 Task: In ticket add ticket type "Task" and add due date "November 29,2023".
Action: Mouse moved to (300, 85)
Screenshot: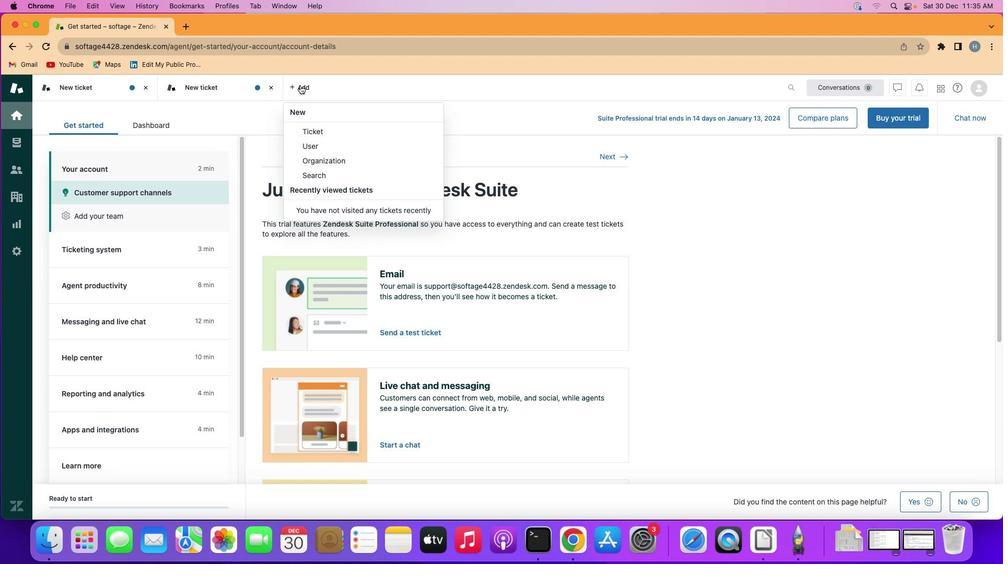 
Action: Mouse pressed left at (300, 85)
Screenshot: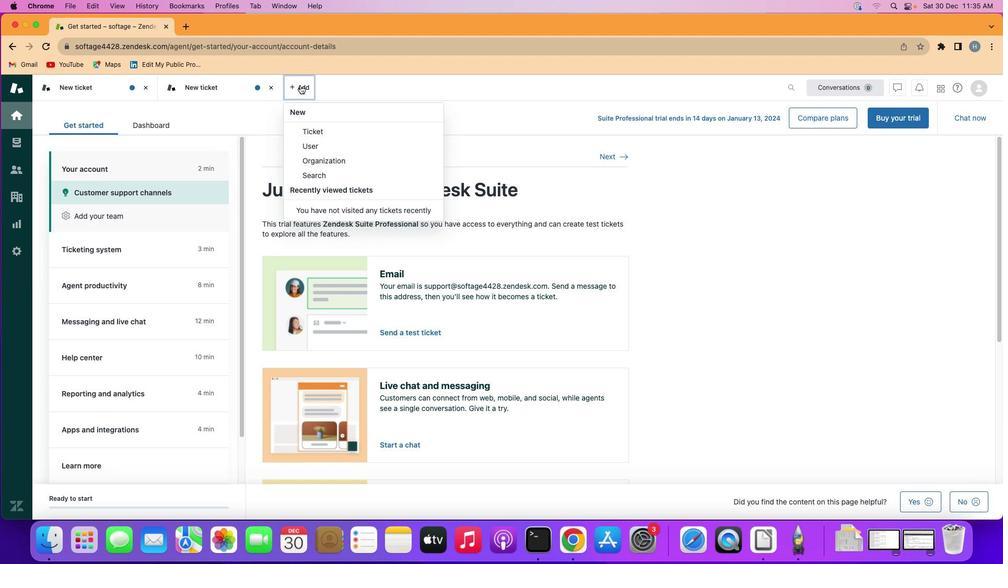 
Action: Mouse moved to (92, 316)
Screenshot: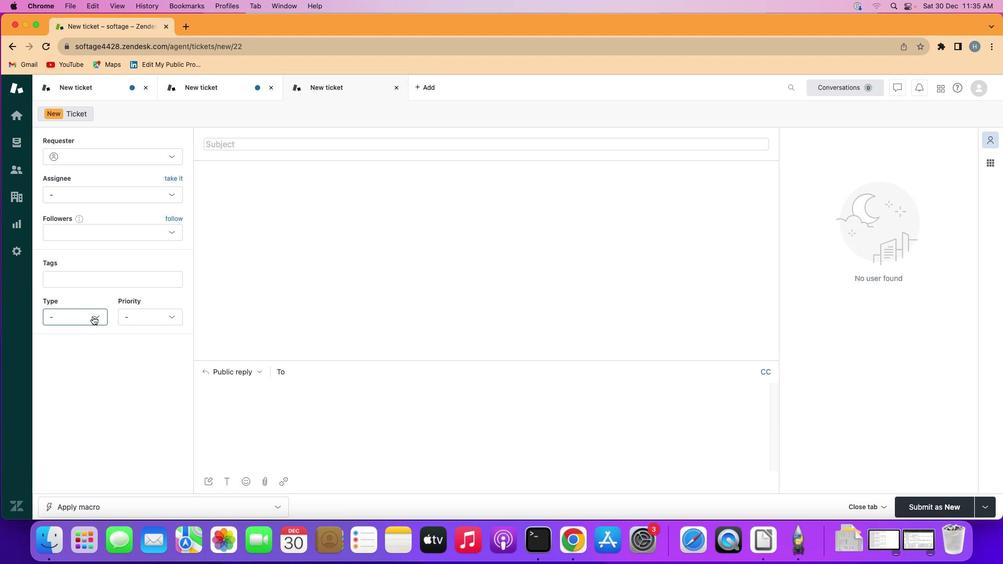 
Action: Mouse pressed left at (92, 316)
Screenshot: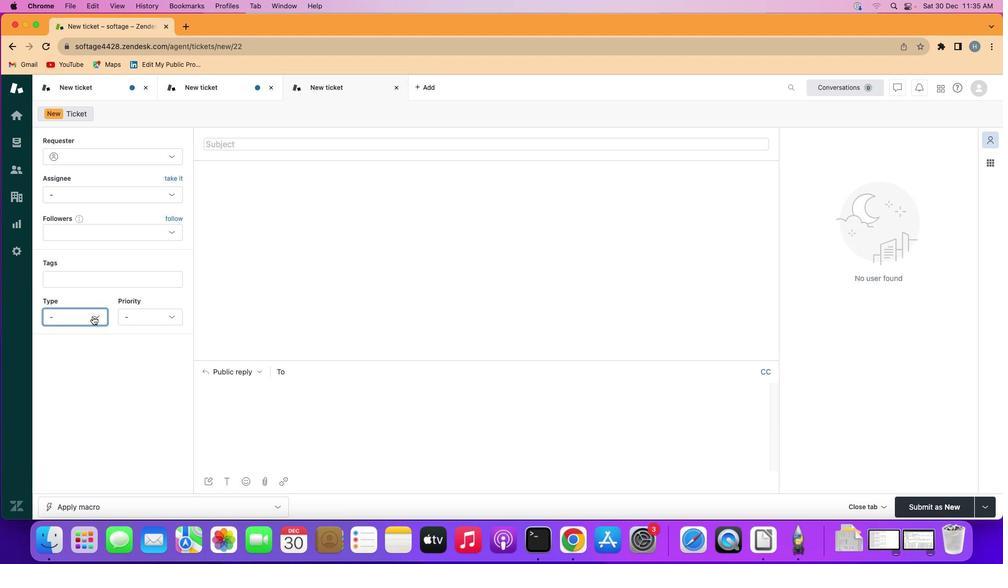 
Action: Mouse moved to (92, 396)
Screenshot: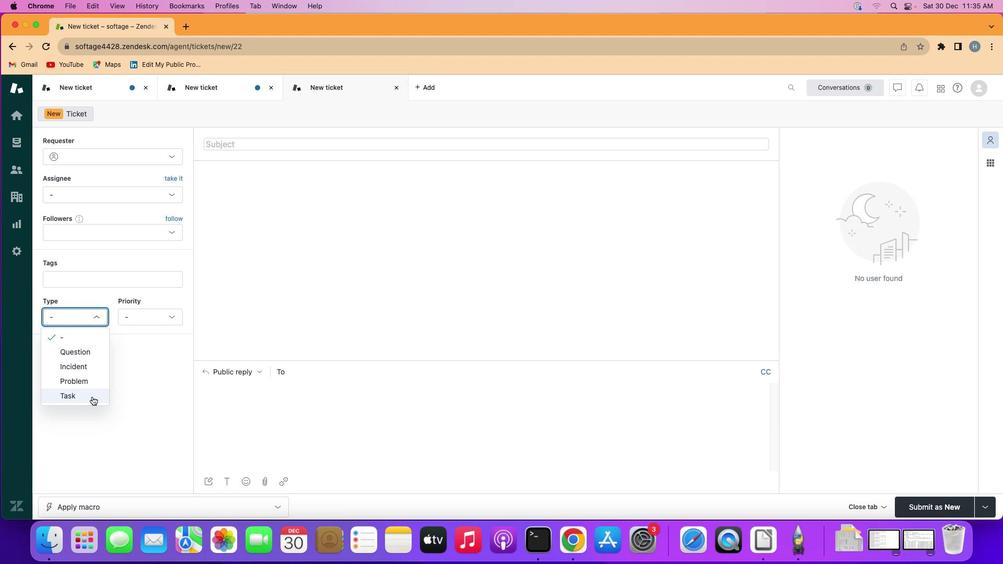 
Action: Mouse pressed left at (92, 396)
Screenshot: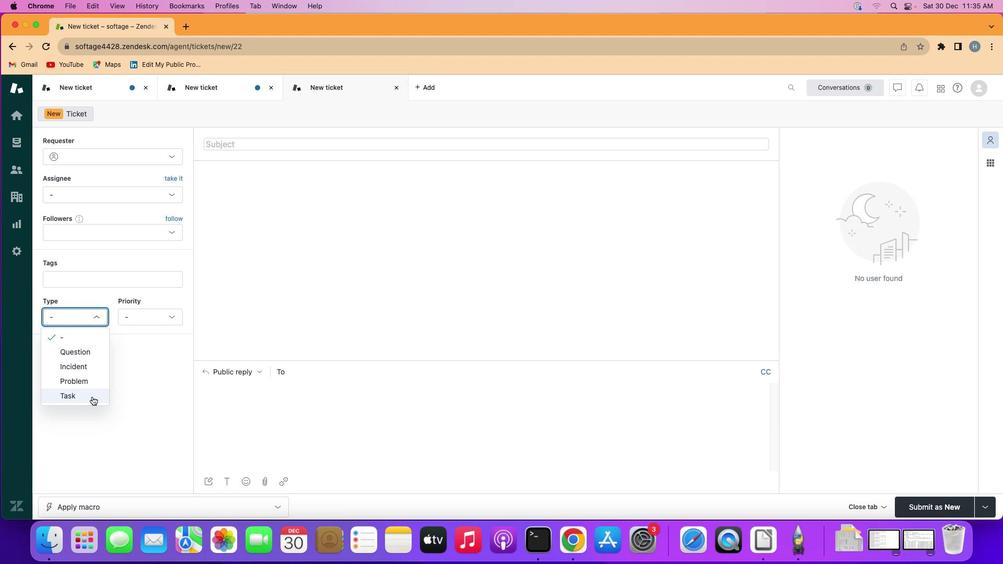 
Action: Mouse moved to (110, 356)
Screenshot: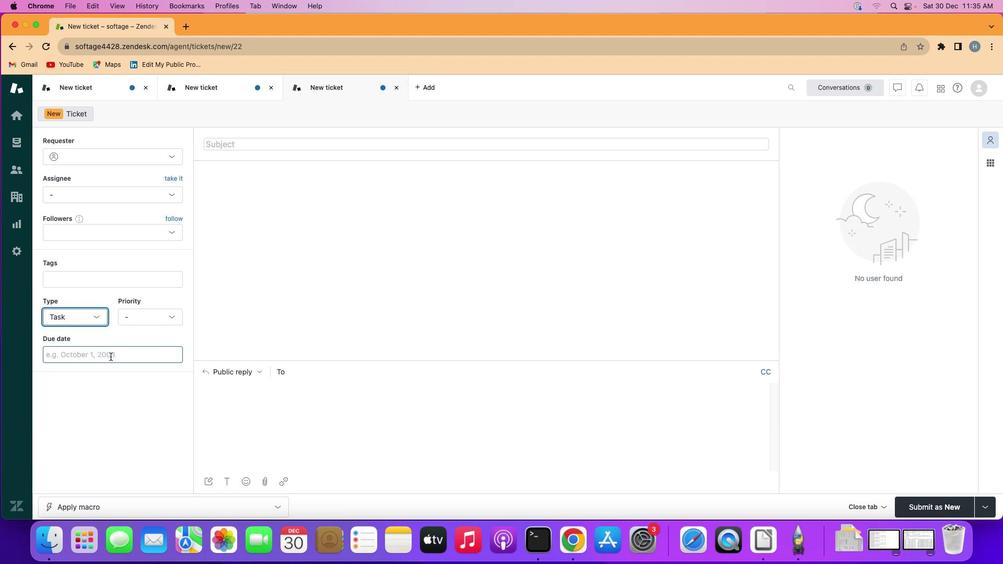 
Action: Mouse pressed left at (110, 356)
Screenshot: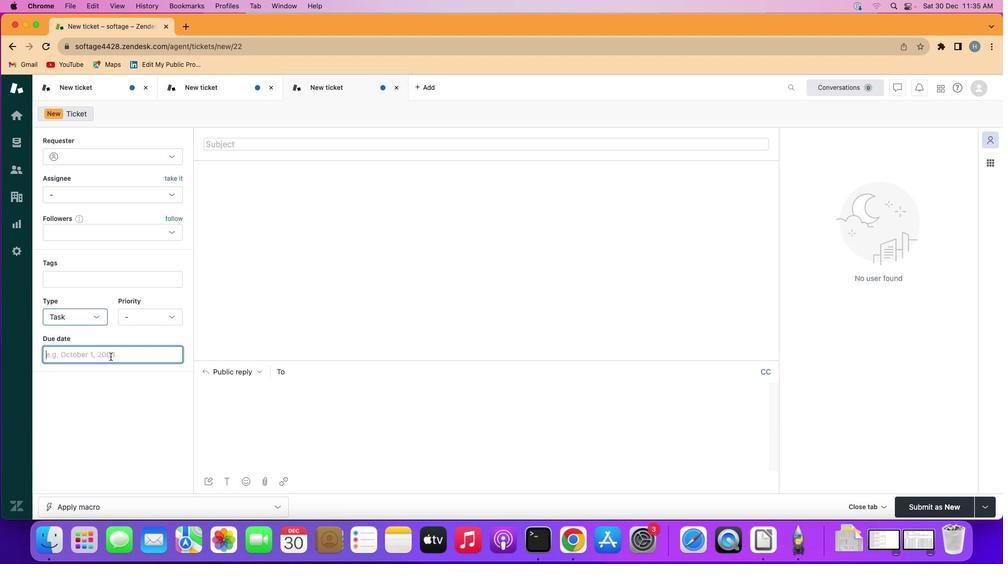 
Action: Mouse moved to (60, 379)
Screenshot: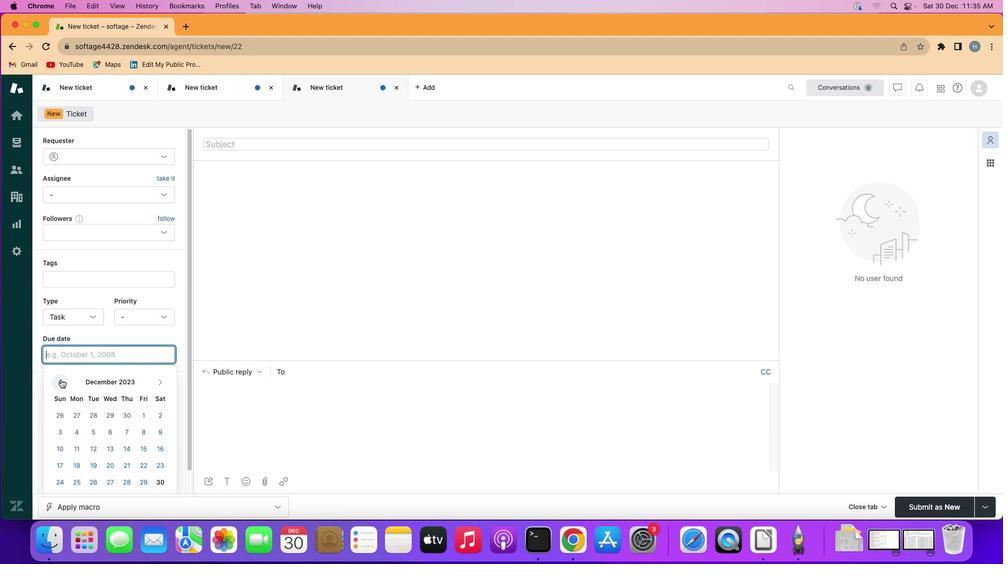 
Action: Mouse pressed left at (60, 379)
Screenshot: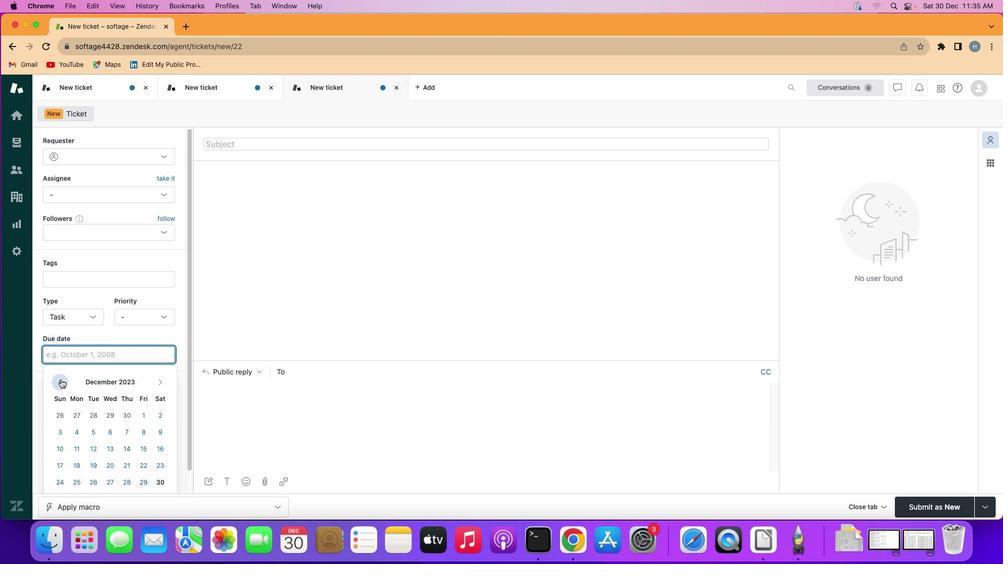 
Action: Mouse moved to (111, 481)
Screenshot: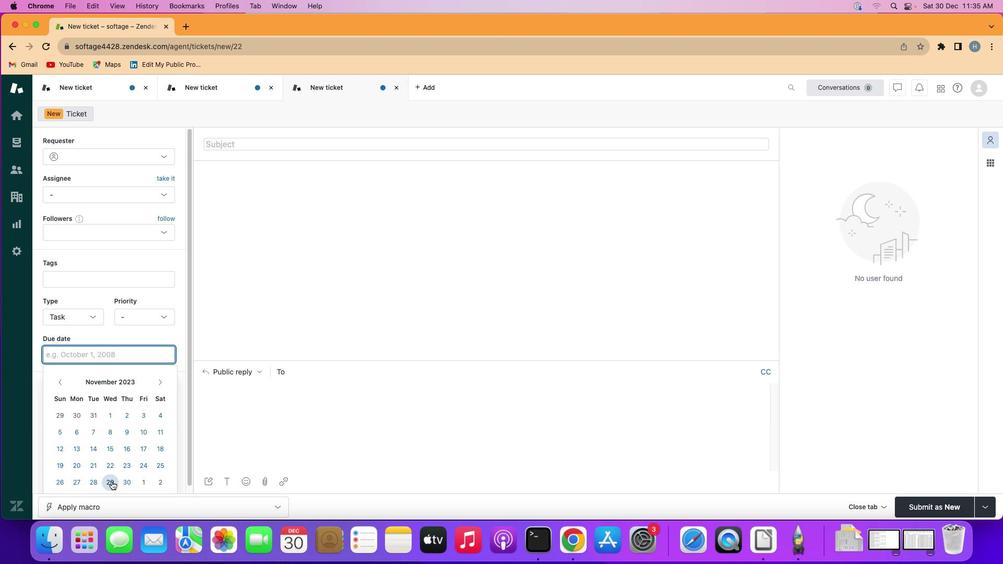 
Action: Mouse pressed left at (111, 481)
Screenshot: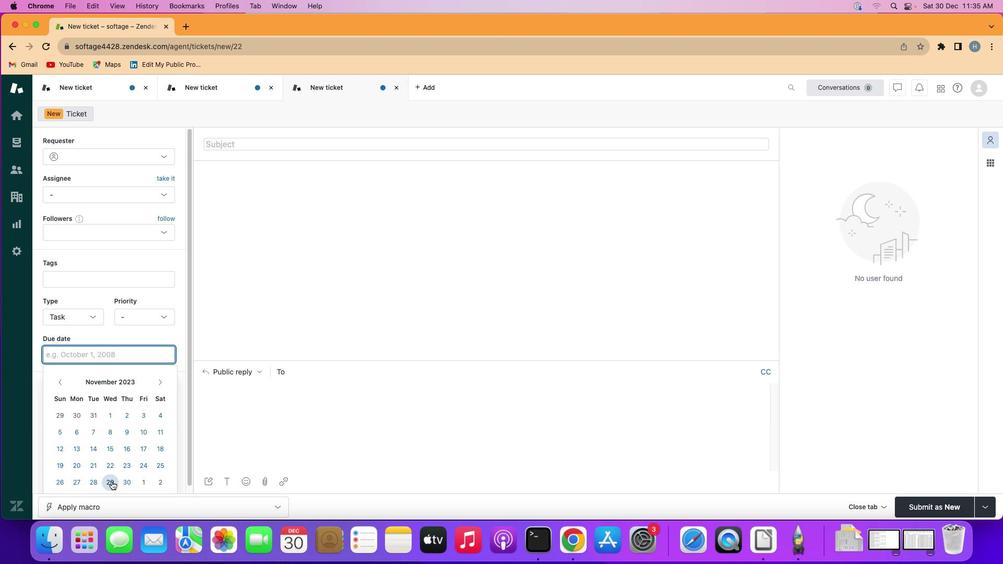 
Action: Mouse moved to (148, 401)
Screenshot: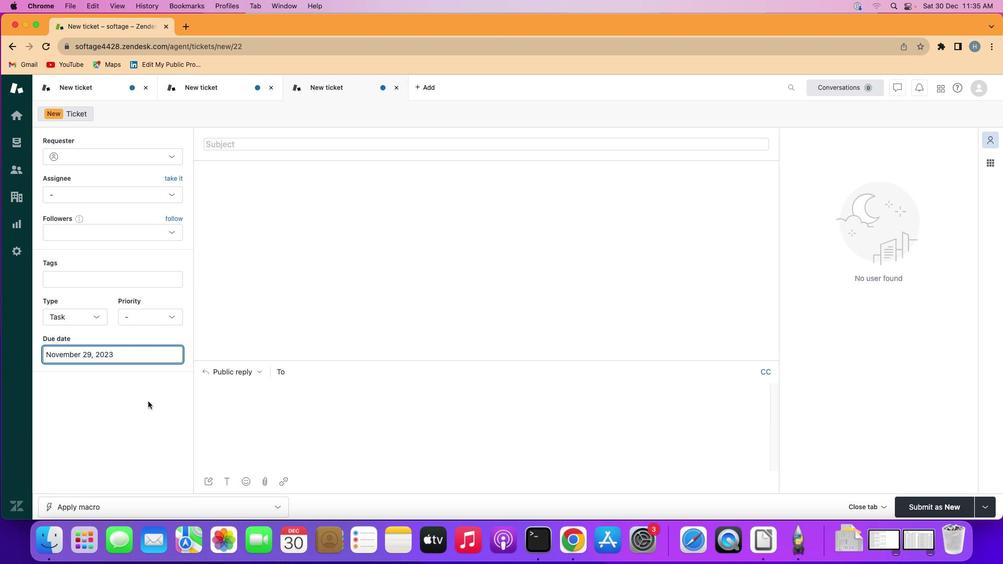 
